 Task: Set the color for the marquee display to white.
Action: Mouse moved to (130, 18)
Screenshot: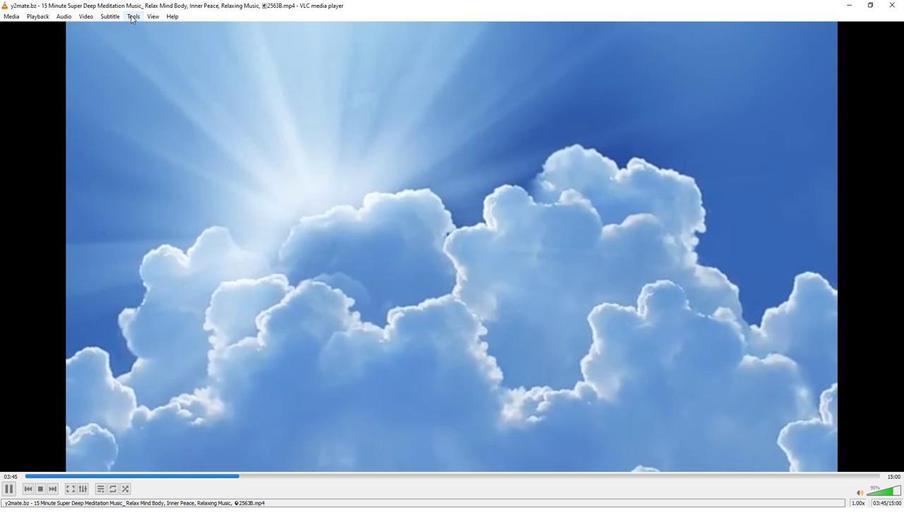 
Action: Mouse pressed left at (130, 18)
Screenshot: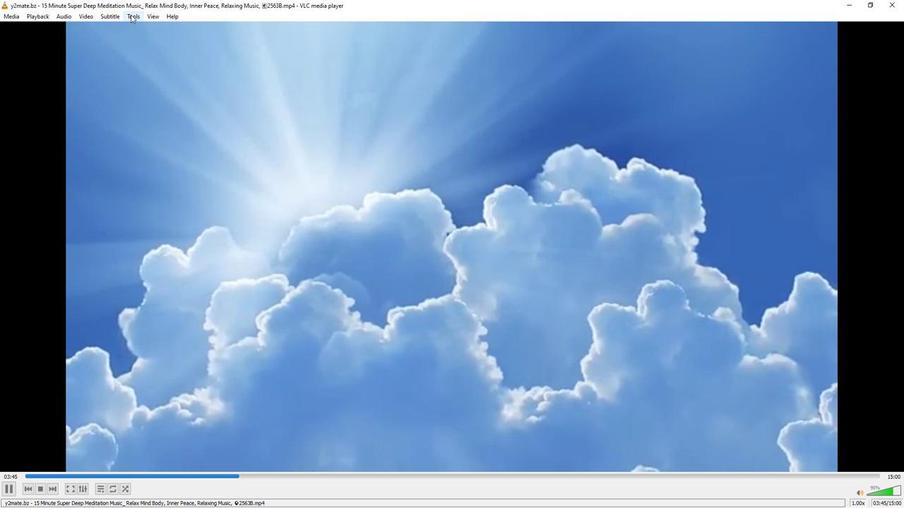 
Action: Mouse moved to (157, 127)
Screenshot: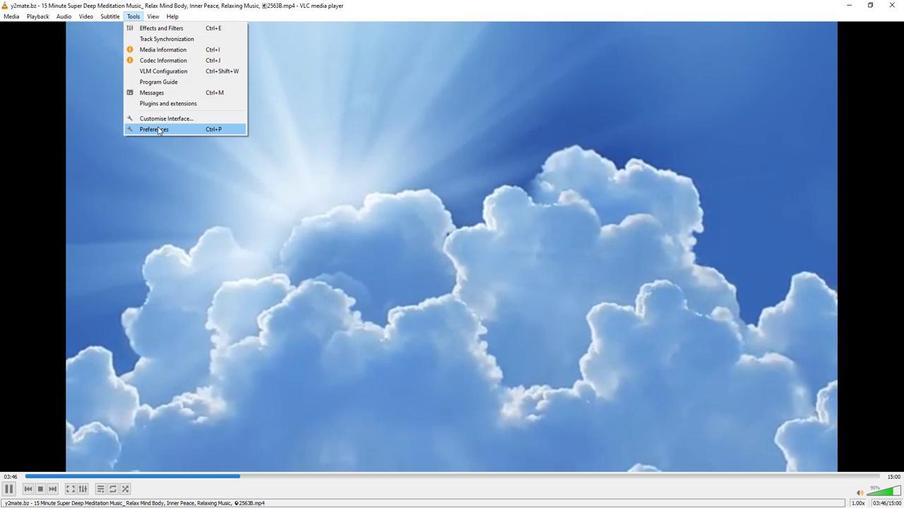 
Action: Mouse pressed left at (157, 127)
Screenshot: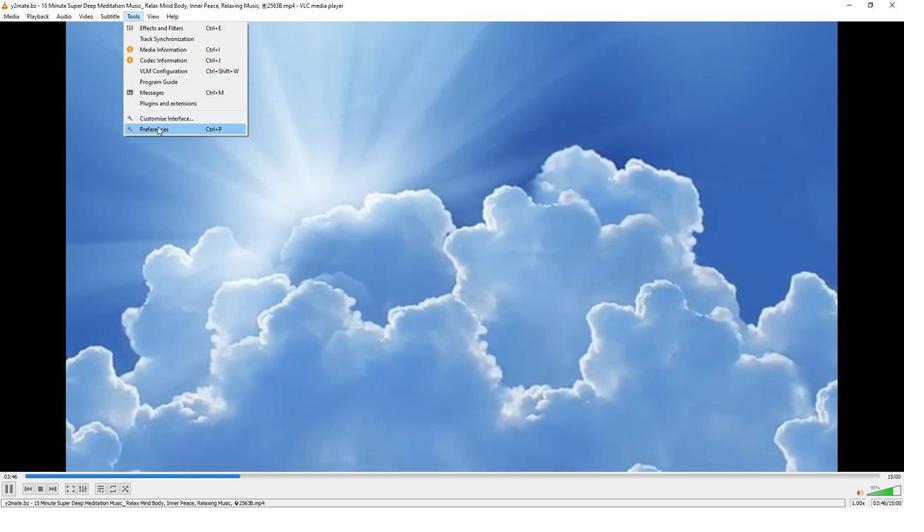 
Action: Mouse moved to (298, 409)
Screenshot: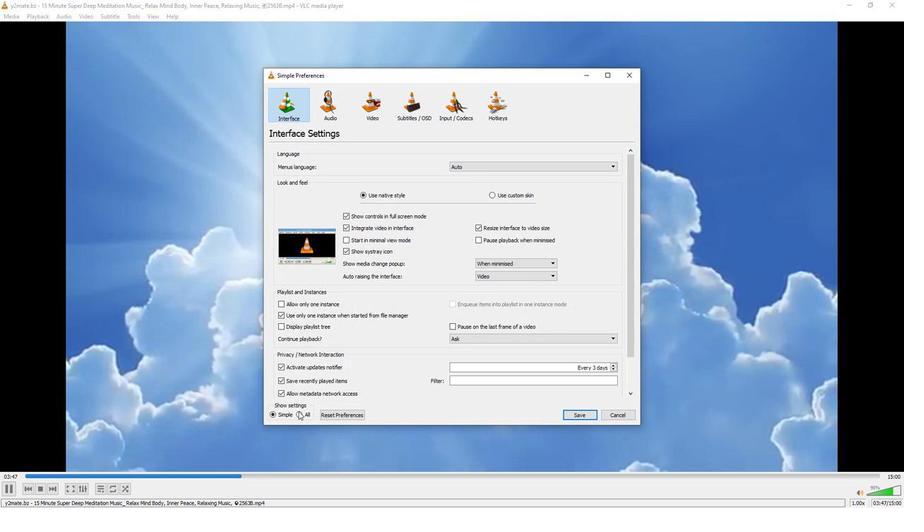 
Action: Mouse pressed left at (298, 409)
Screenshot: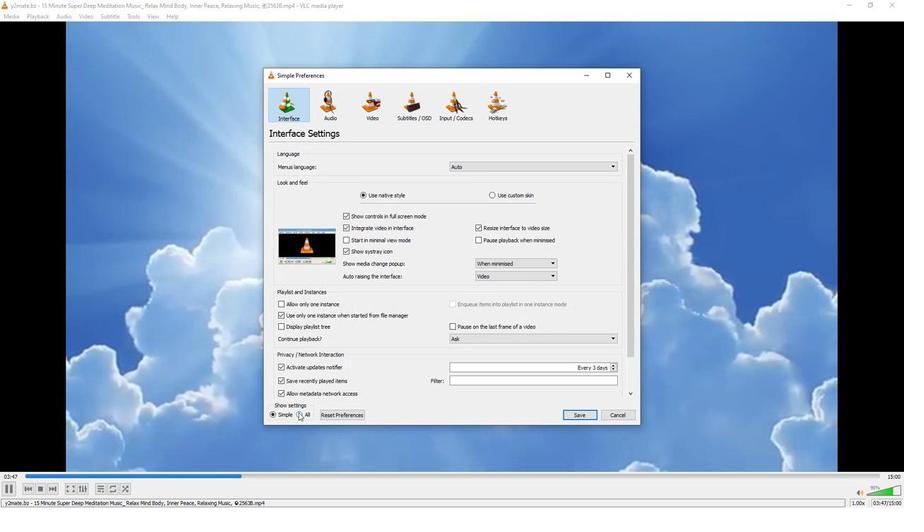 
Action: Mouse moved to (291, 341)
Screenshot: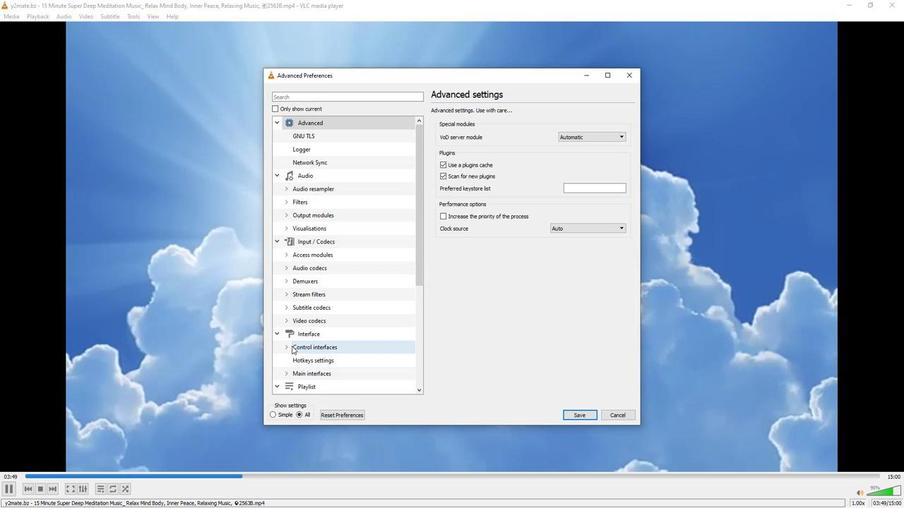
Action: Mouse scrolled (291, 341) with delta (0, 0)
Screenshot: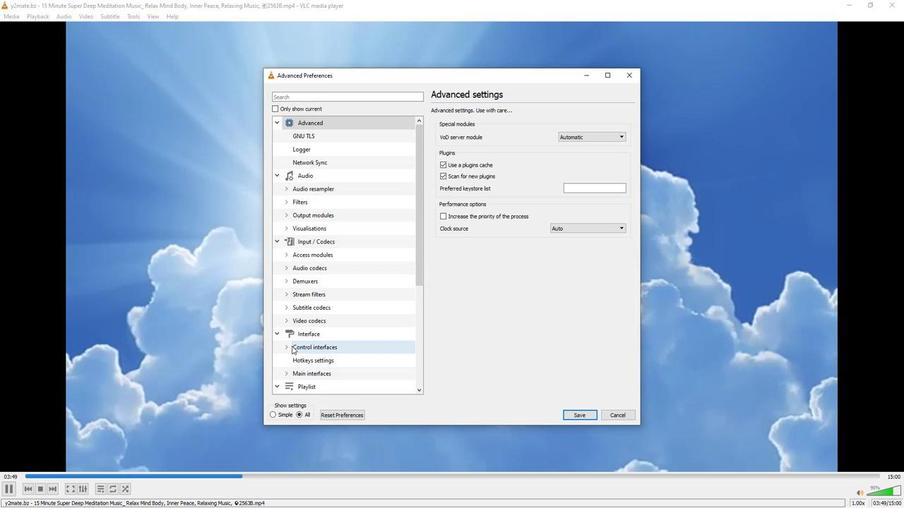 
Action: Mouse moved to (290, 339)
Screenshot: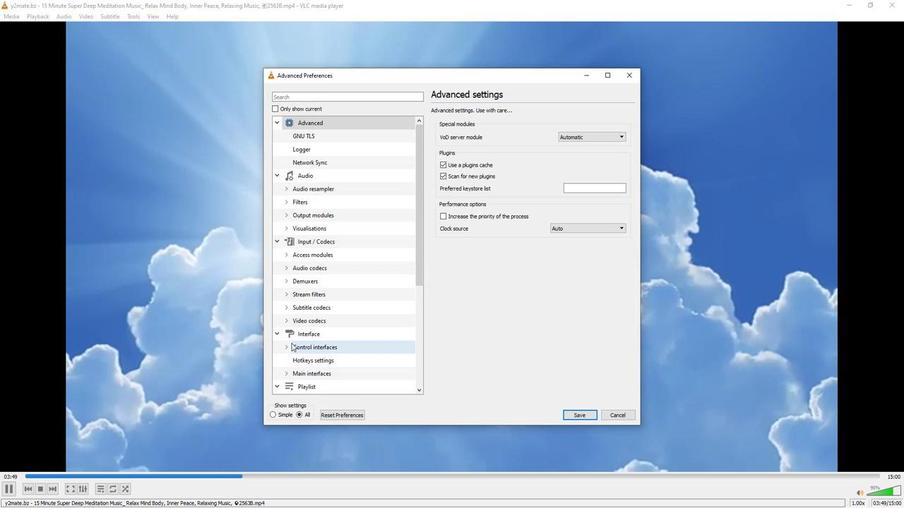 
Action: Mouse scrolled (290, 339) with delta (0, 0)
Screenshot: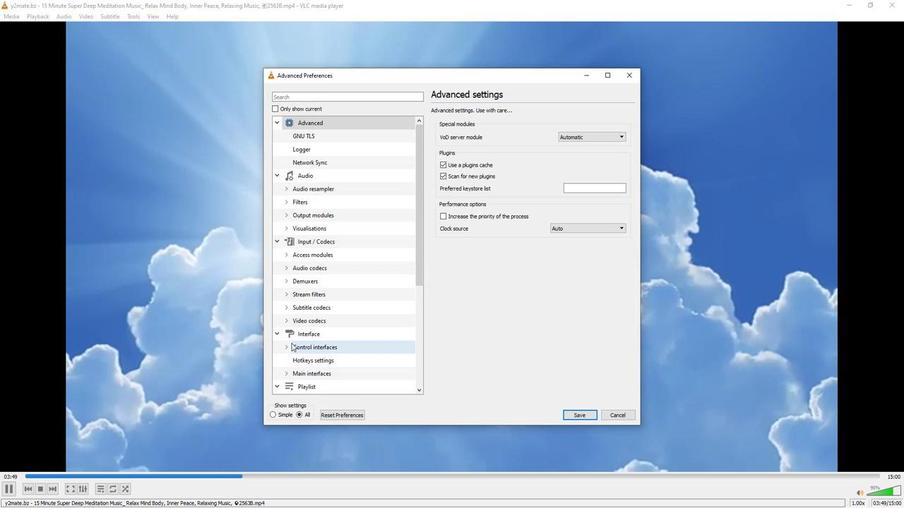 
Action: Mouse moved to (288, 336)
Screenshot: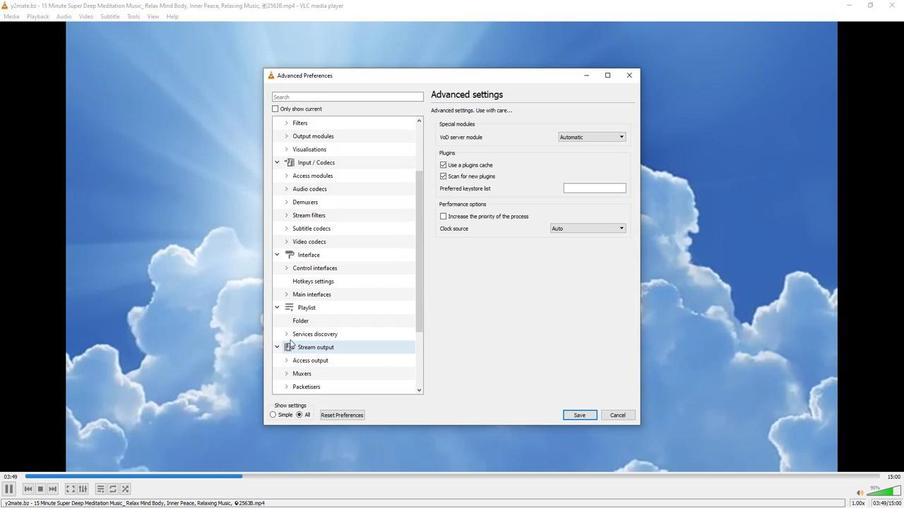 
Action: Mouse scrolled (288, 336) with delta (0, 0)
Screenshot: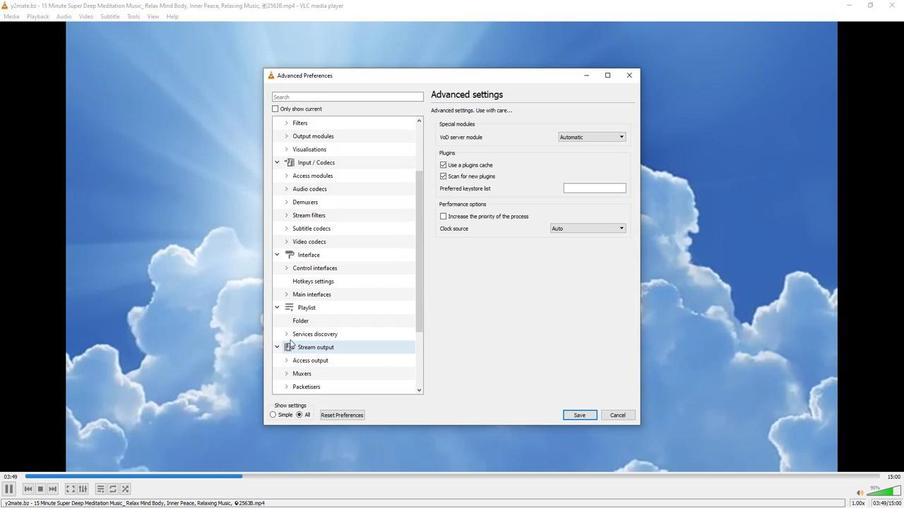 
Action: Mouse moved to (281, 298)
Screenshot: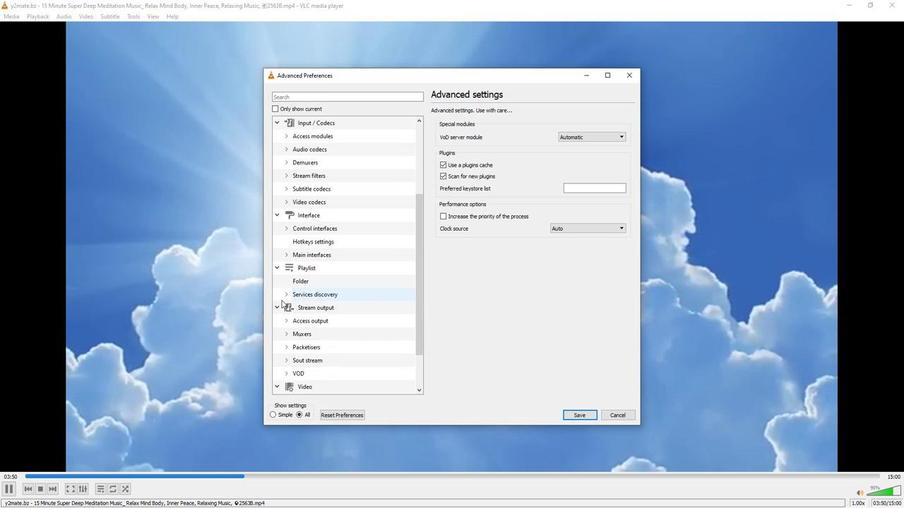
Action: Mouse scrolled (281, 298) with delta (0, 0)
Screenshot: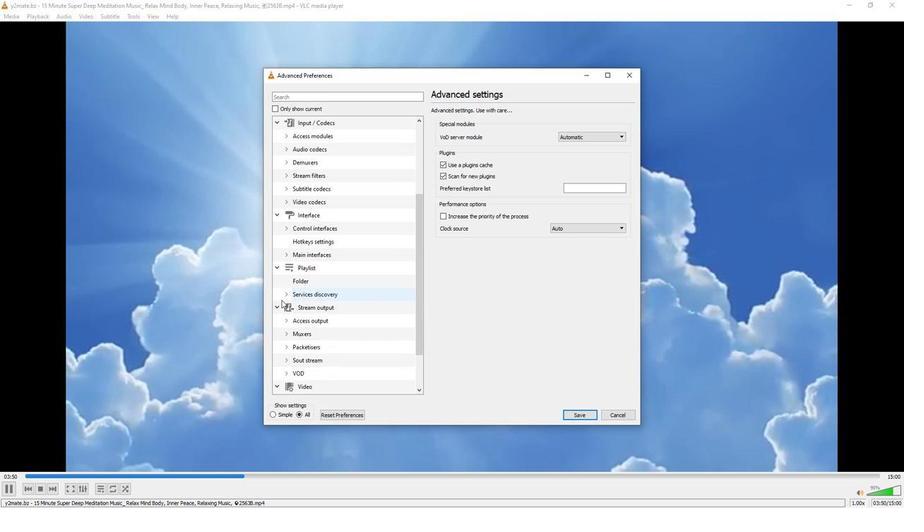 
Action: Mouse scrolled (281, 298) with delta (0, 0)
Screenshot: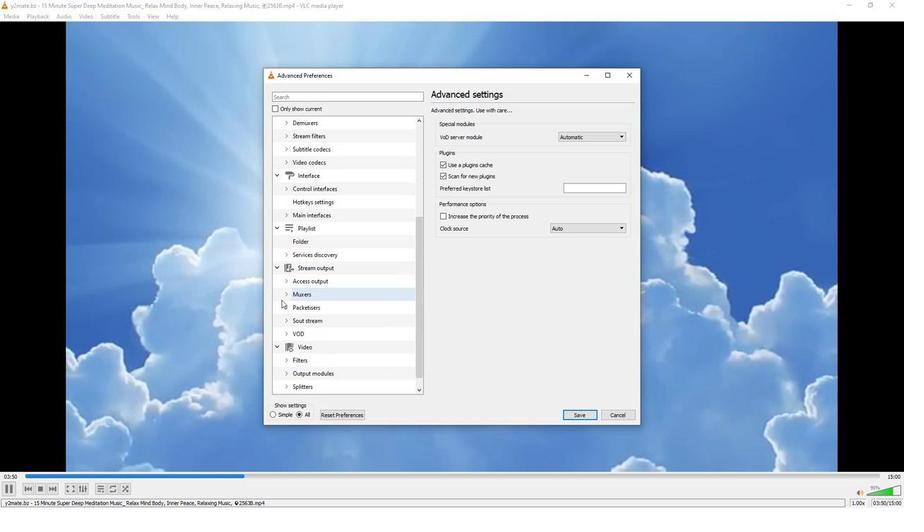 
Action: Mouse scrolled (281, 298) with delta (0, 0)
Screenshot: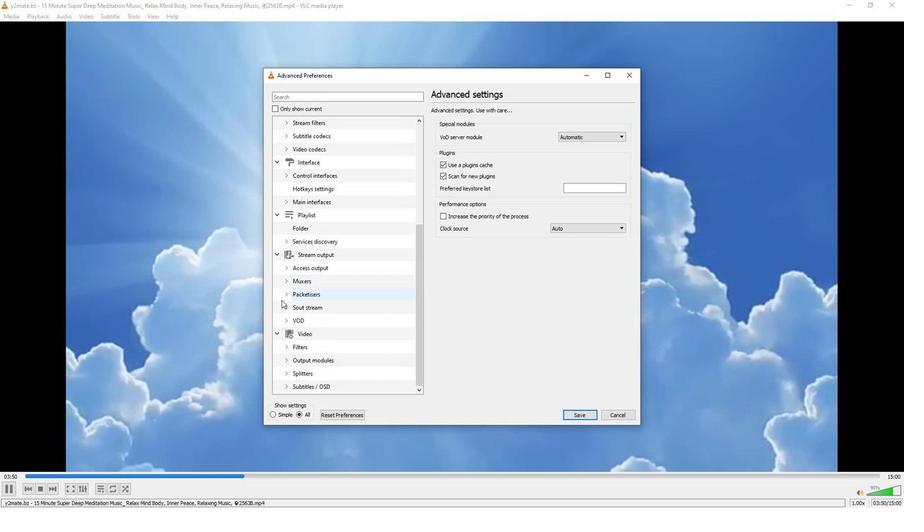 
Action: Mouse moved to (286, 383)
Screenshot: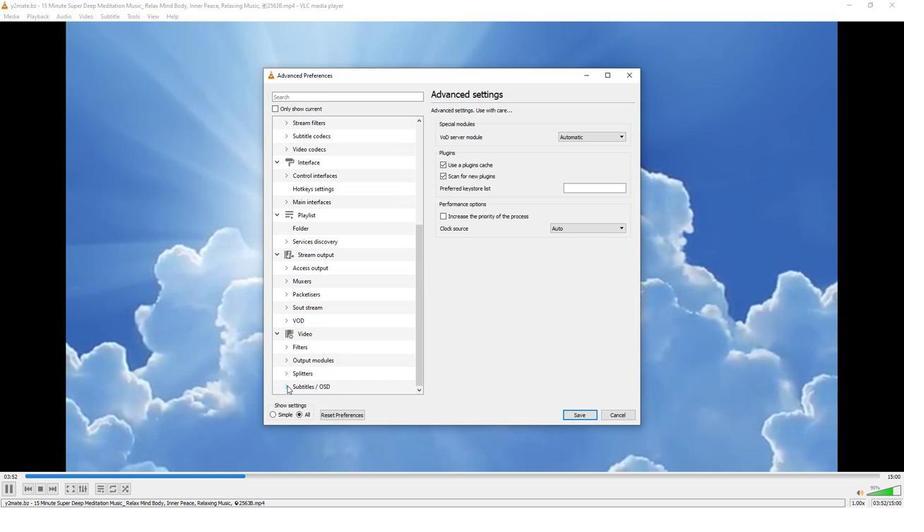 
Action: Mouse pressed left at (286, 383)
Screenshot: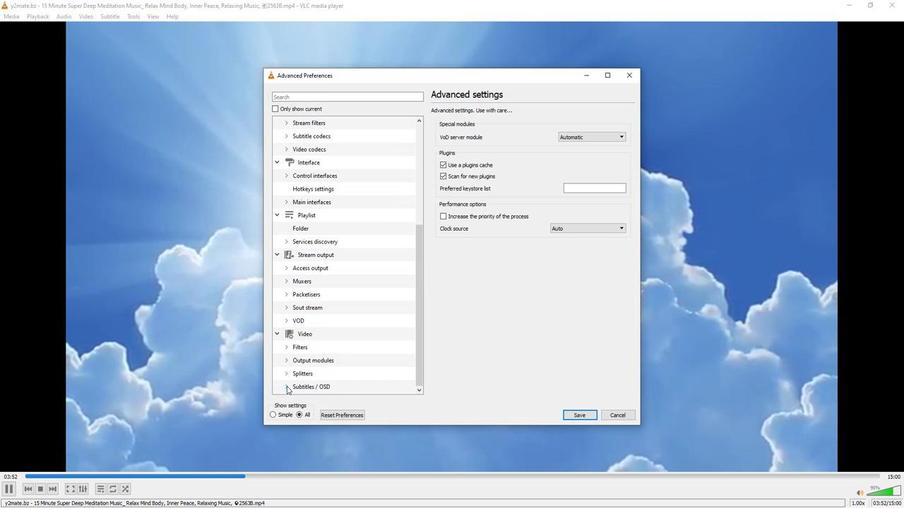 
Action: Mouse moved to (305, 329)
Screenshot: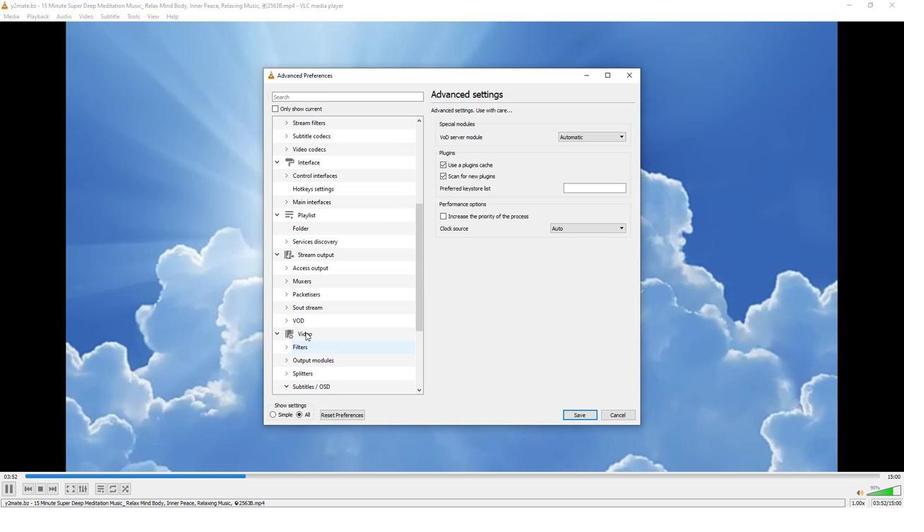 
Action: Mouse scrolled (305, 328) with delta (0, 0)
Screenshot: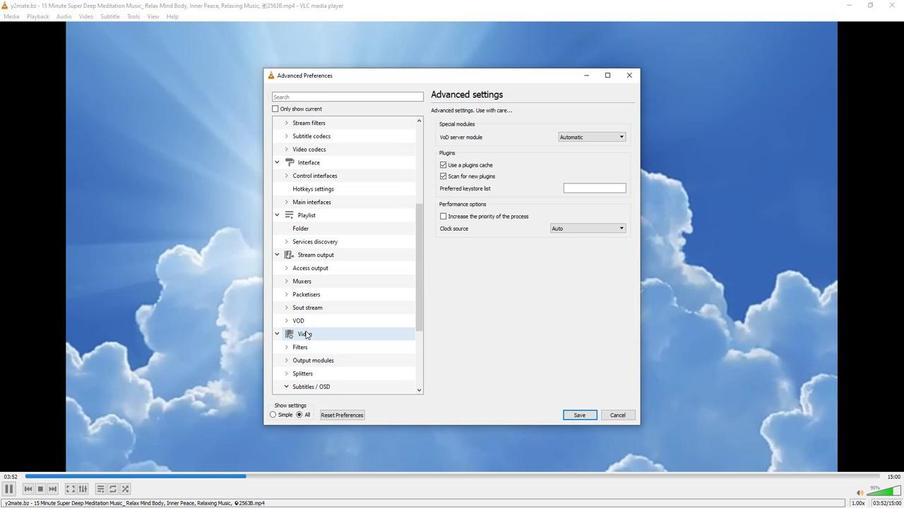 
Action: Mouse scrolled (305, 328) with delta (0, 0)
Screenshot: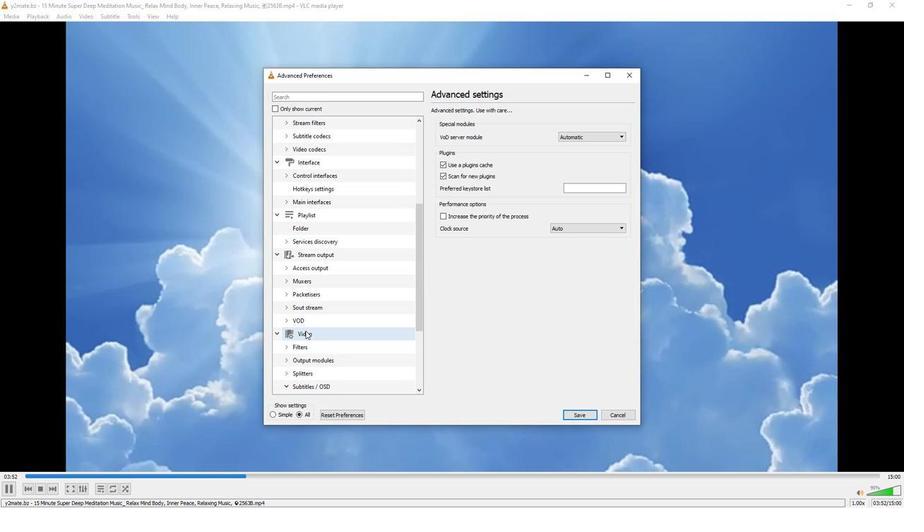 
Action: Mouse scrolled (305, 328) with delta (0, 0)
Screenshot: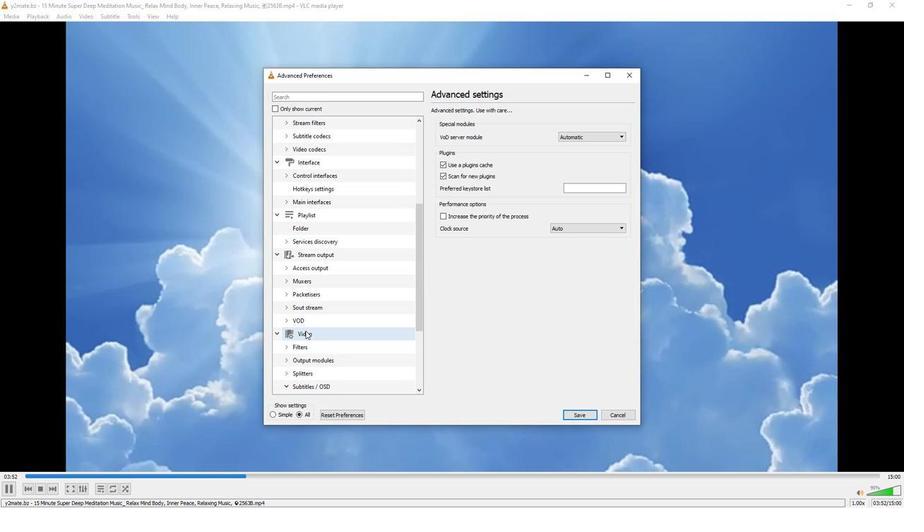 
Action: Mouse scrolled (305, 328) with delta (0, 0)
Screenshot: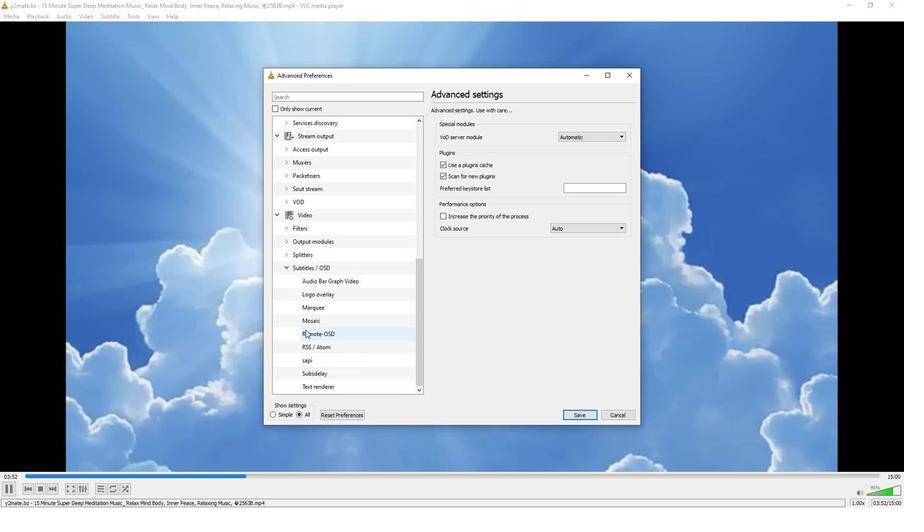 
Action: Mouse moved to (305, 308)
Screenshot: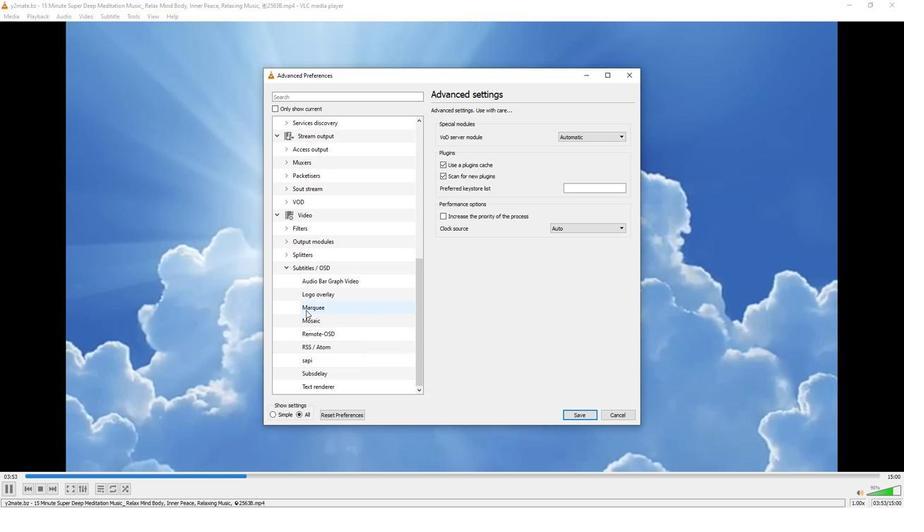
Action: Mouse pressed left at (305, 308)
Screenshot: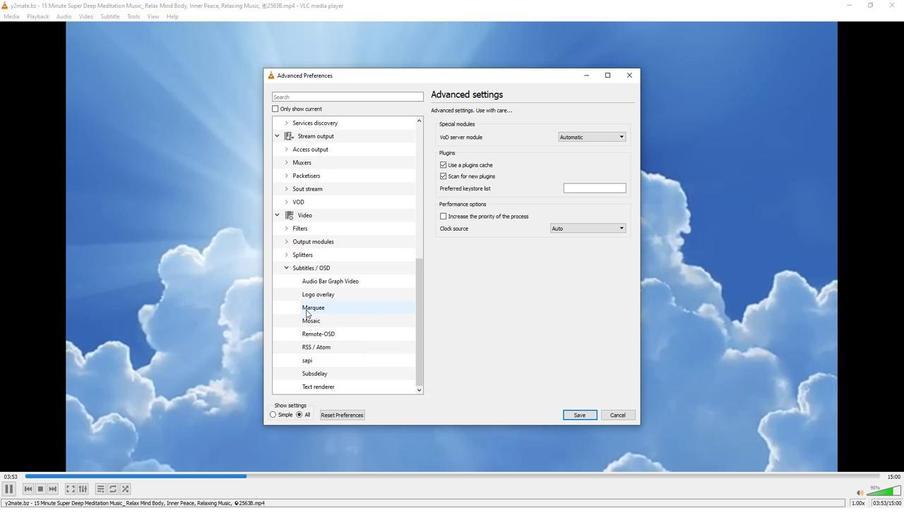 
Action: Mouse moved to (613, 231)
Screenshot: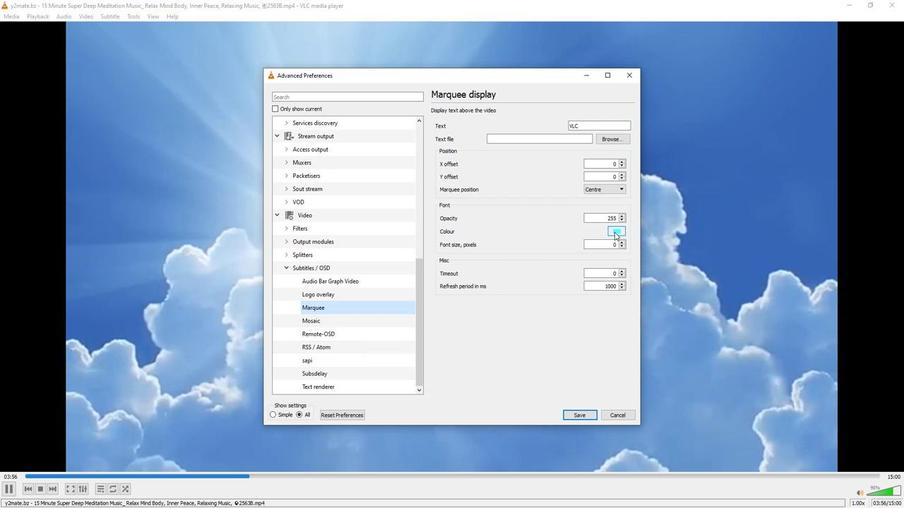 
Action: Mouse pressed left at (613, 231)
Screenshot: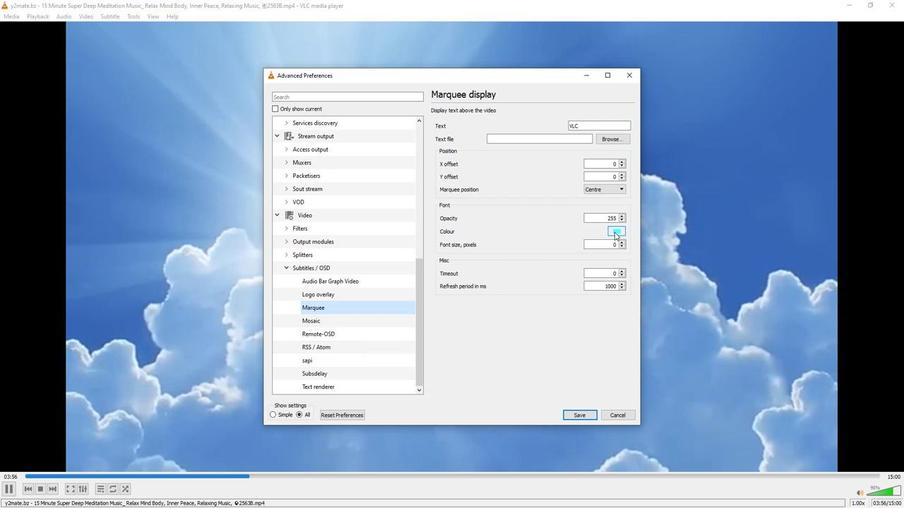 
Action: Mouse moved to (430, 231)
Screenshot: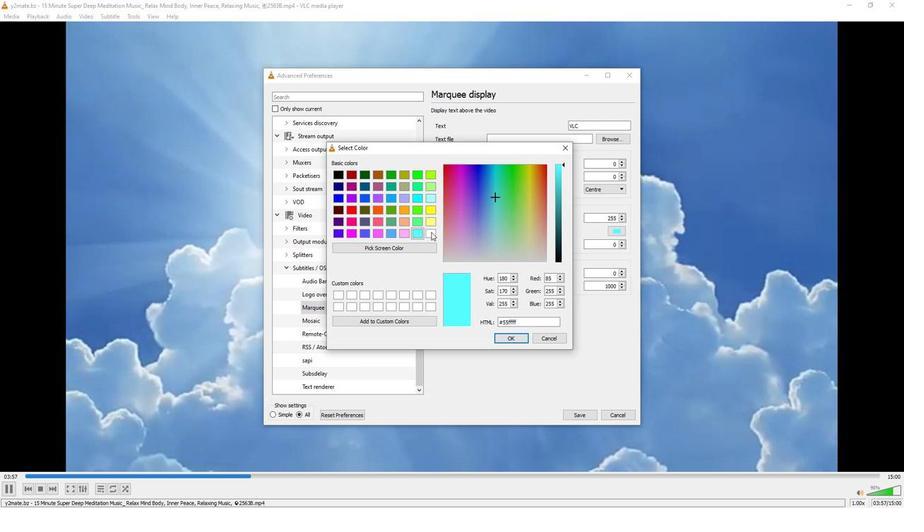 
Action: Mouse pressed left at (430, 231)
Screenshot: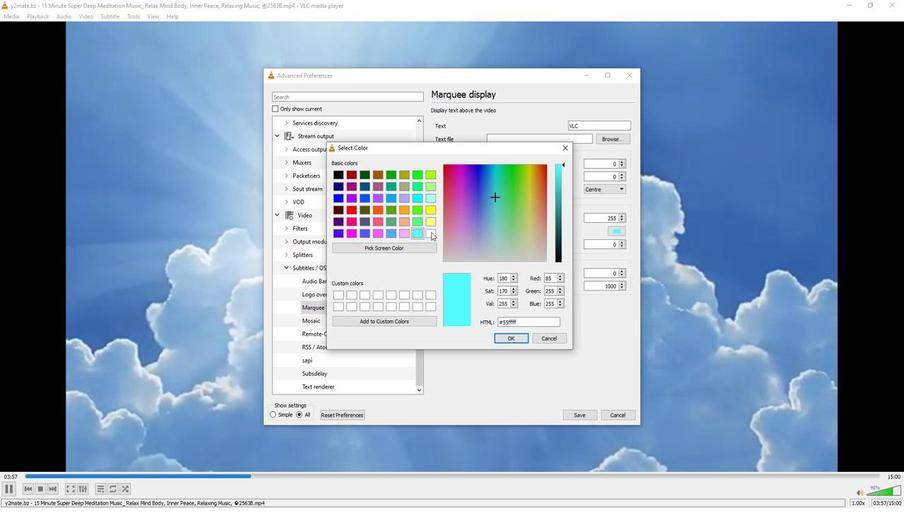 
Action: Mouse moved to (507, 332)
Screenshot: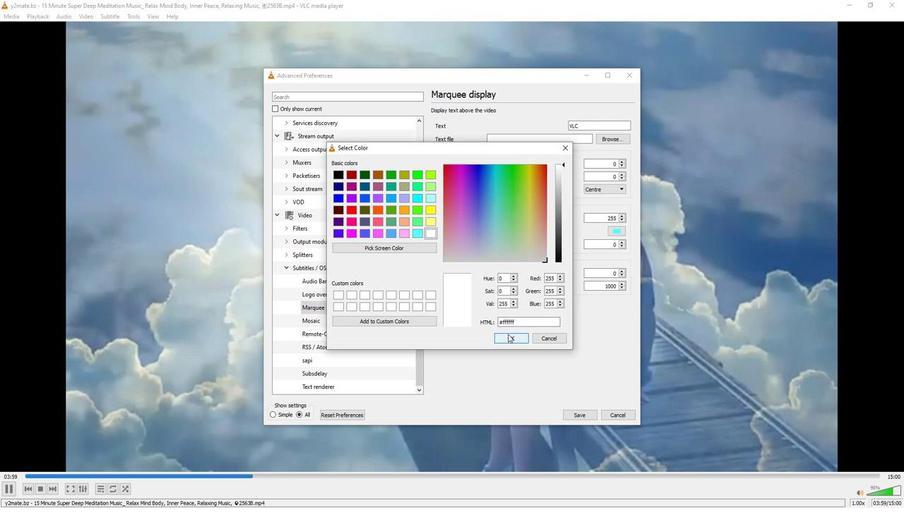
Action: Mouse pressed left at (507, 332)
Screenshot: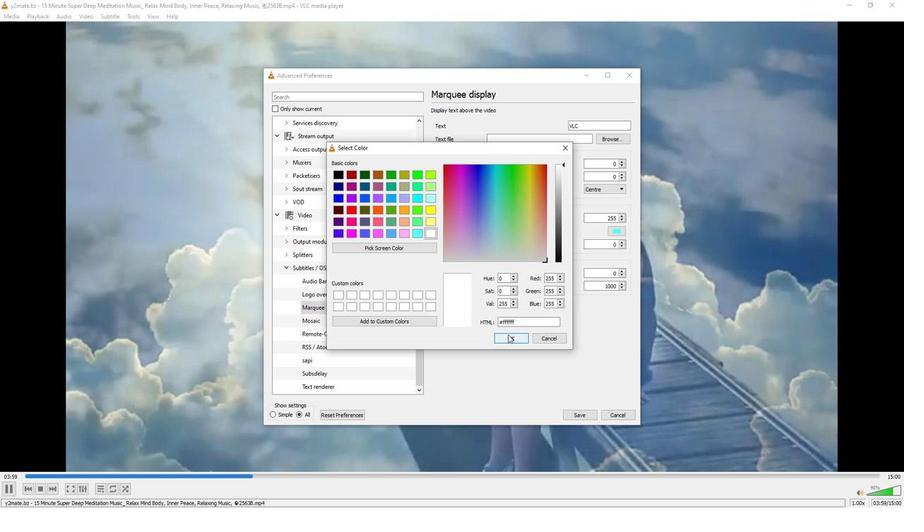 
Action: Mouse moved to (493, 279)
Screenshot: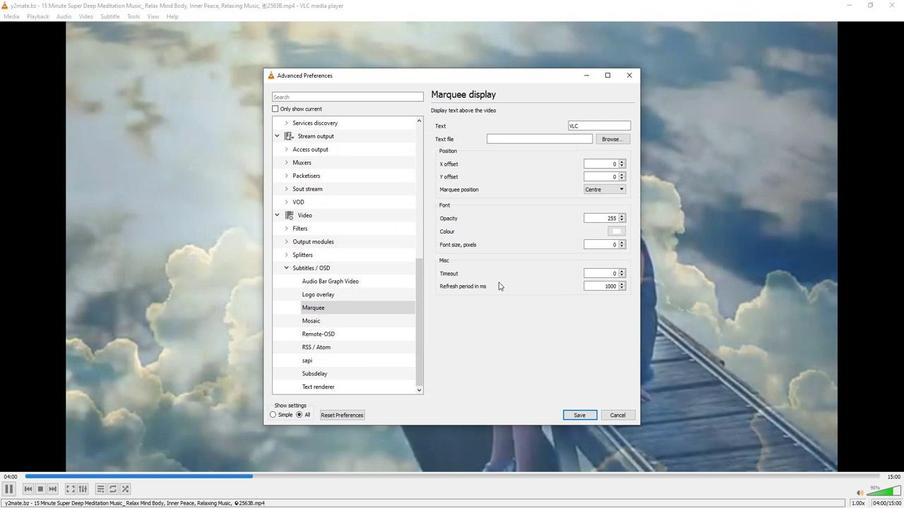 
